 Task: Find emails related to 'softage' in the 'friend' folder using Advanced Find.
Action: Mouse moved to (370, 9)
Screenshot: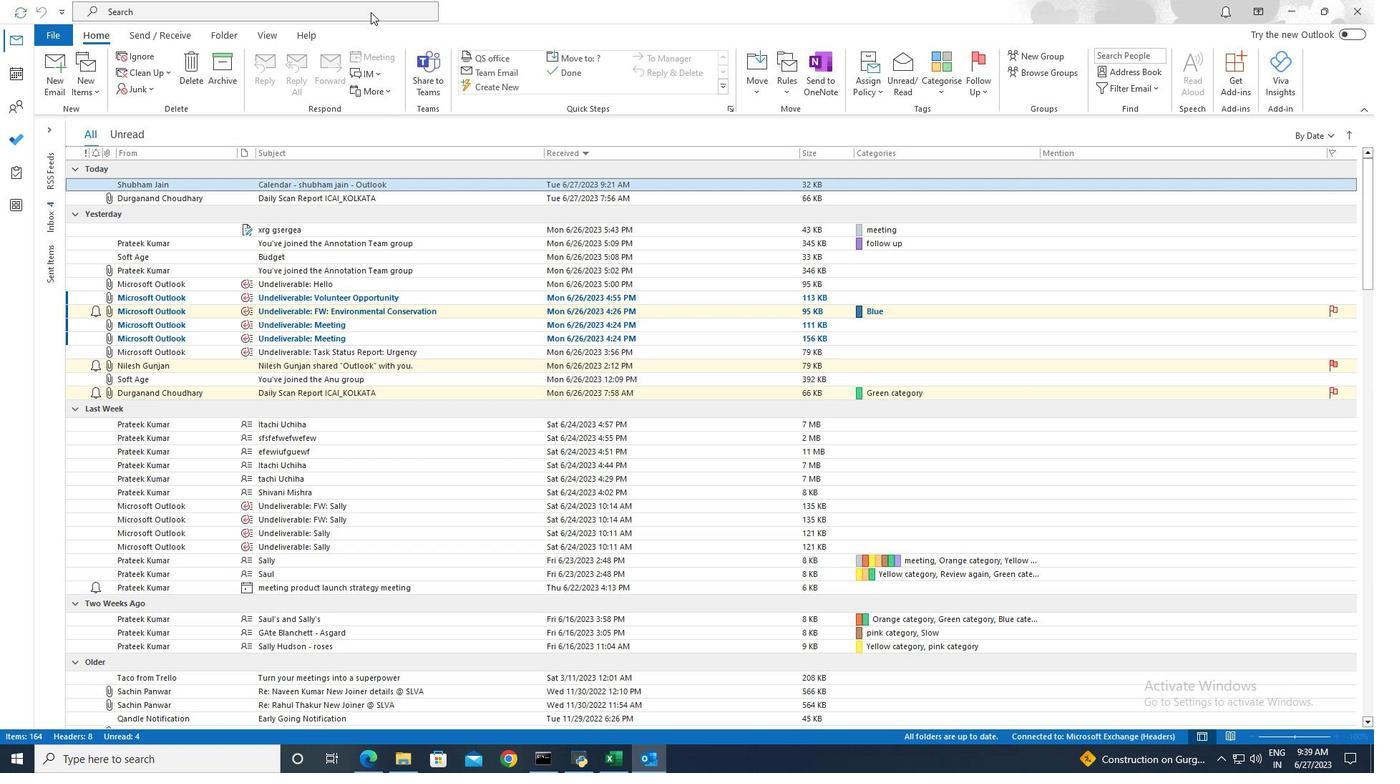 
Action: Mouse pressed left at (370, 9)
Screenshot: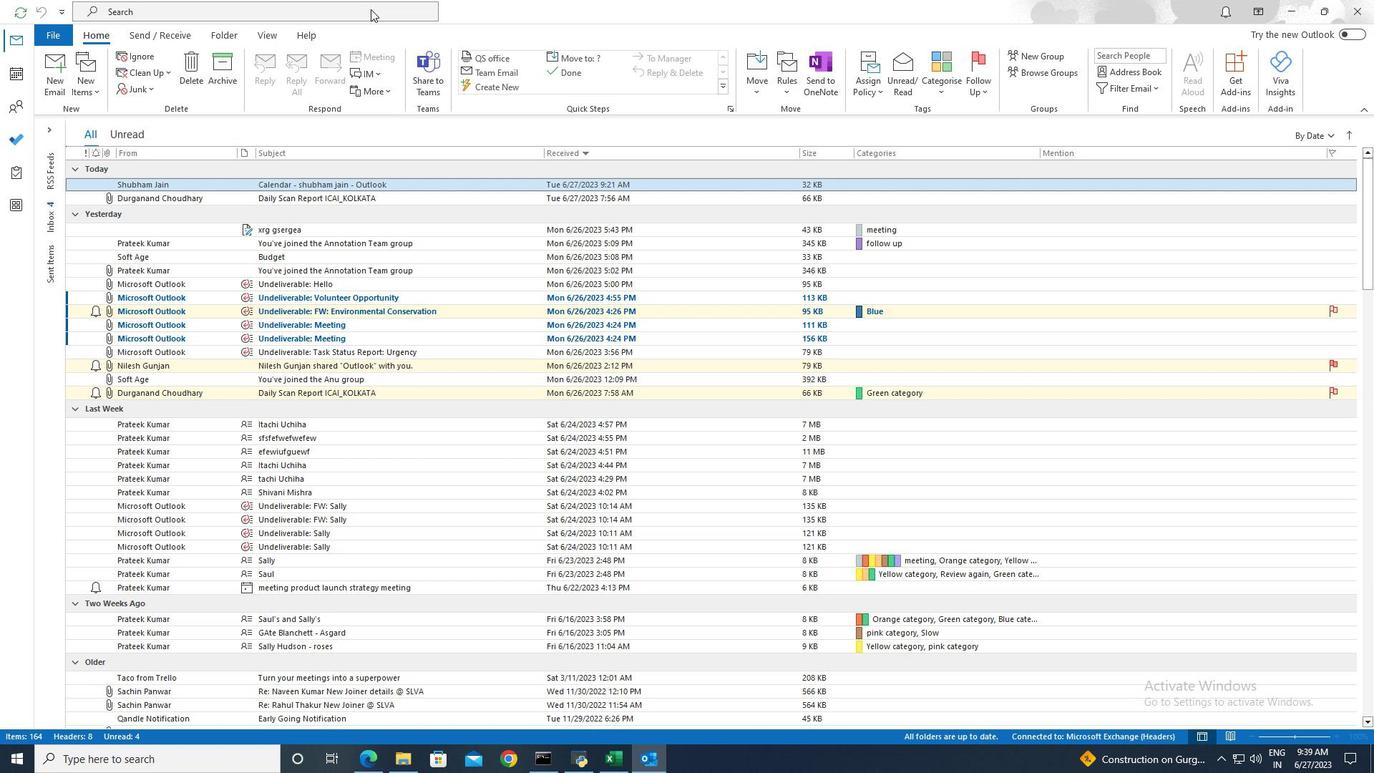 
Action: Mouse moved to (495, 10)
Screenshot: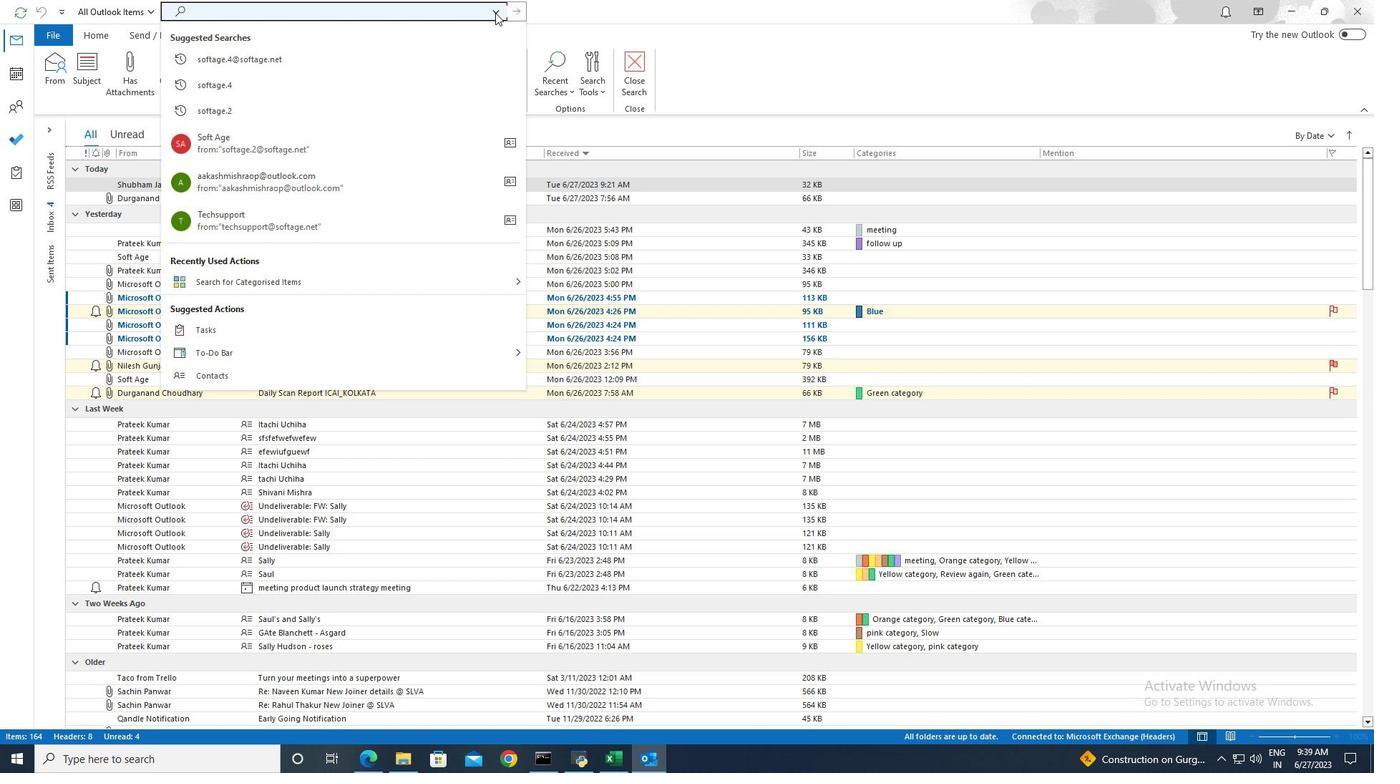 
Action: Mouse pressed left at (495, 10)
Screenshot: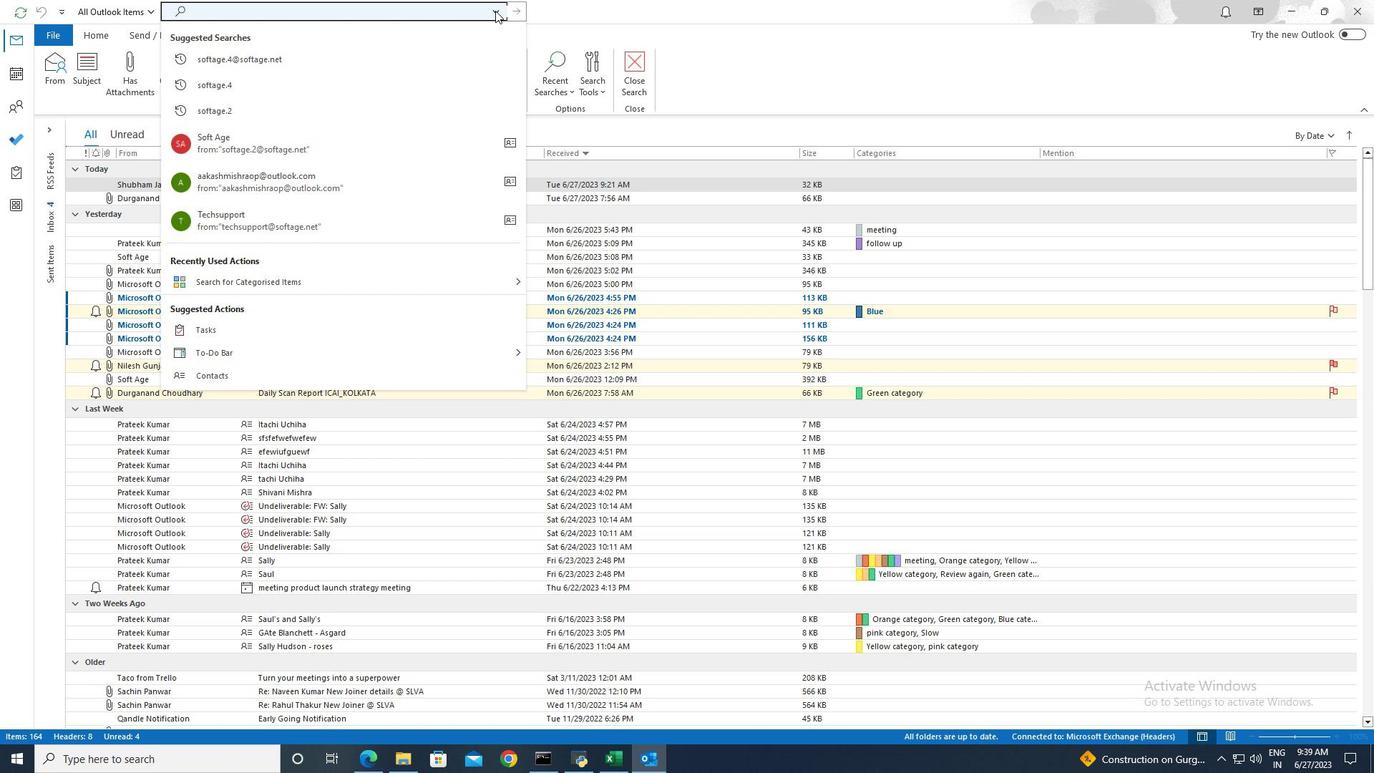 
Action: Mouse moved to (252, 266)
Screenshot: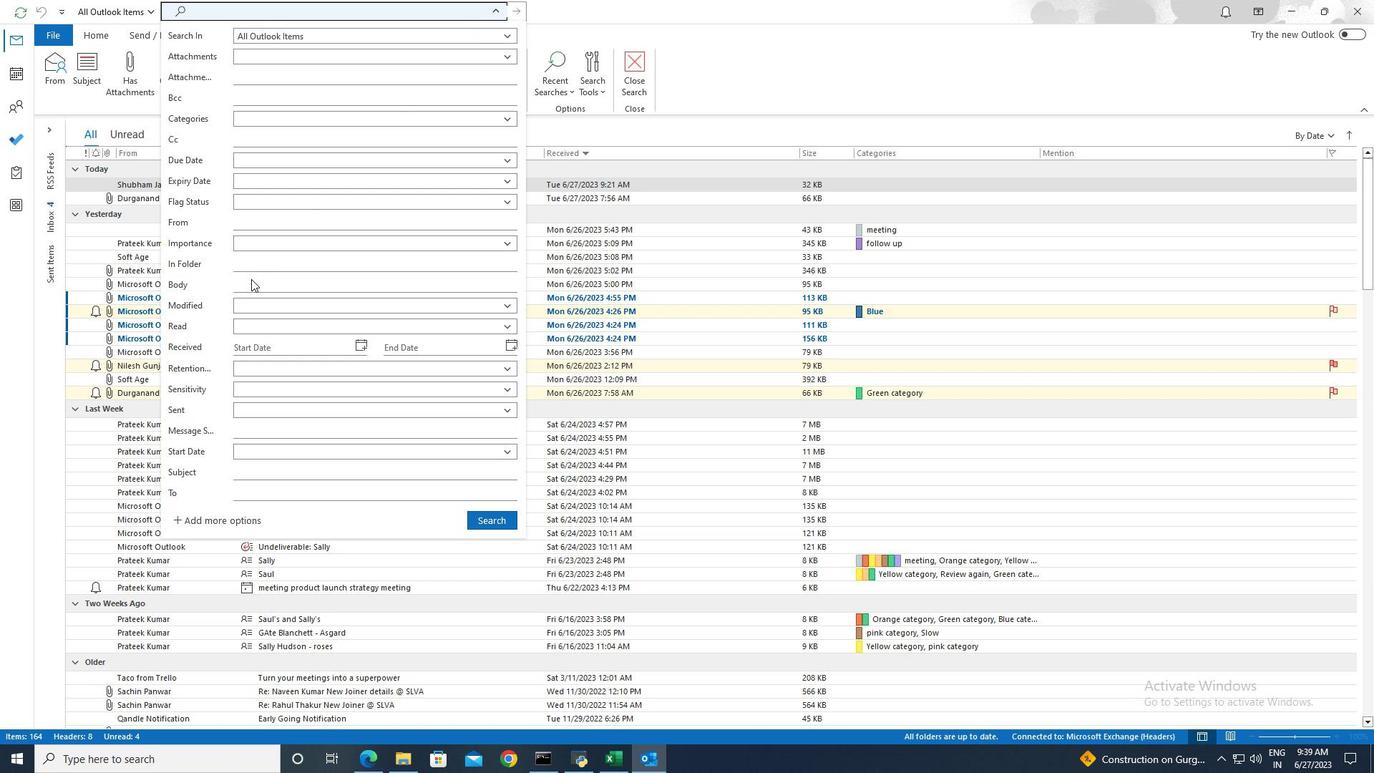 
Action: Mouse pressed left at (252, 266)
Screenshot: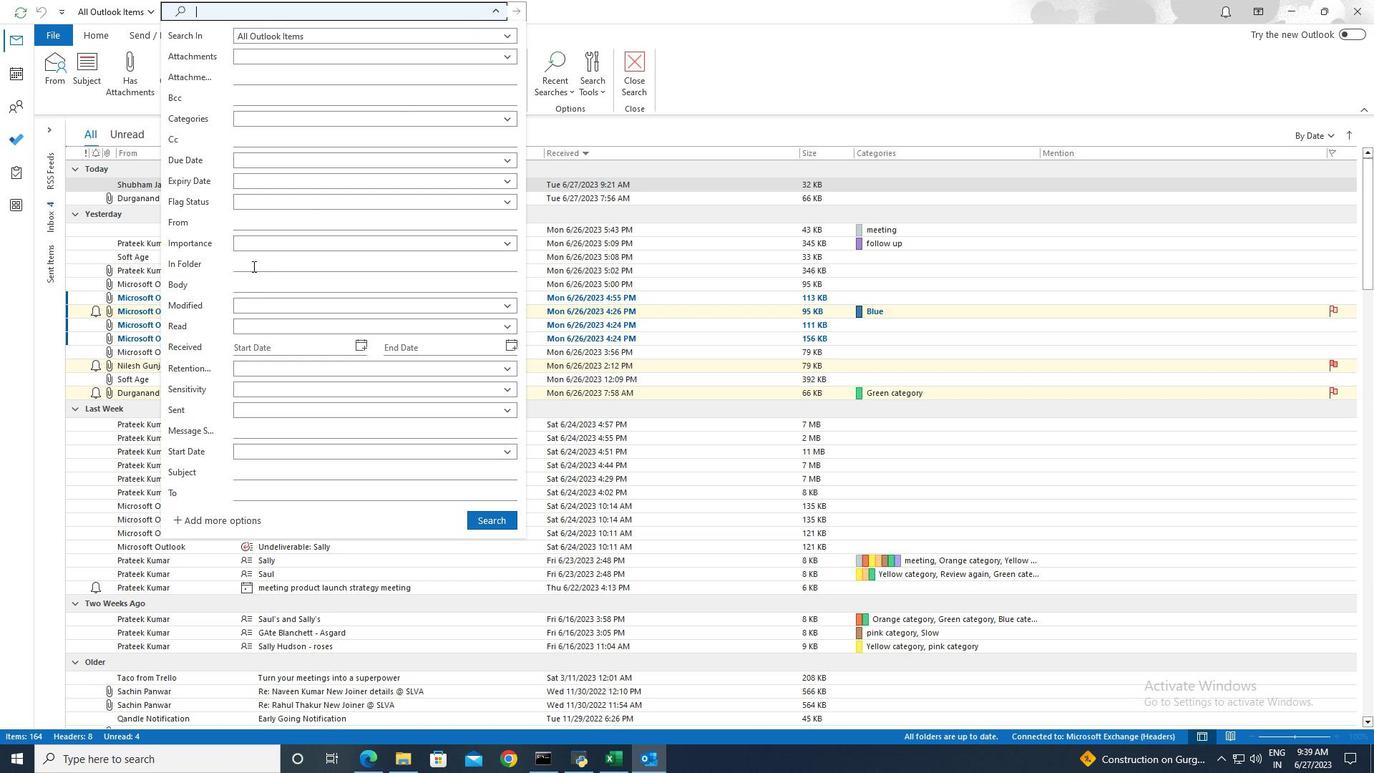
Action: Key pressed friends
Screenshot: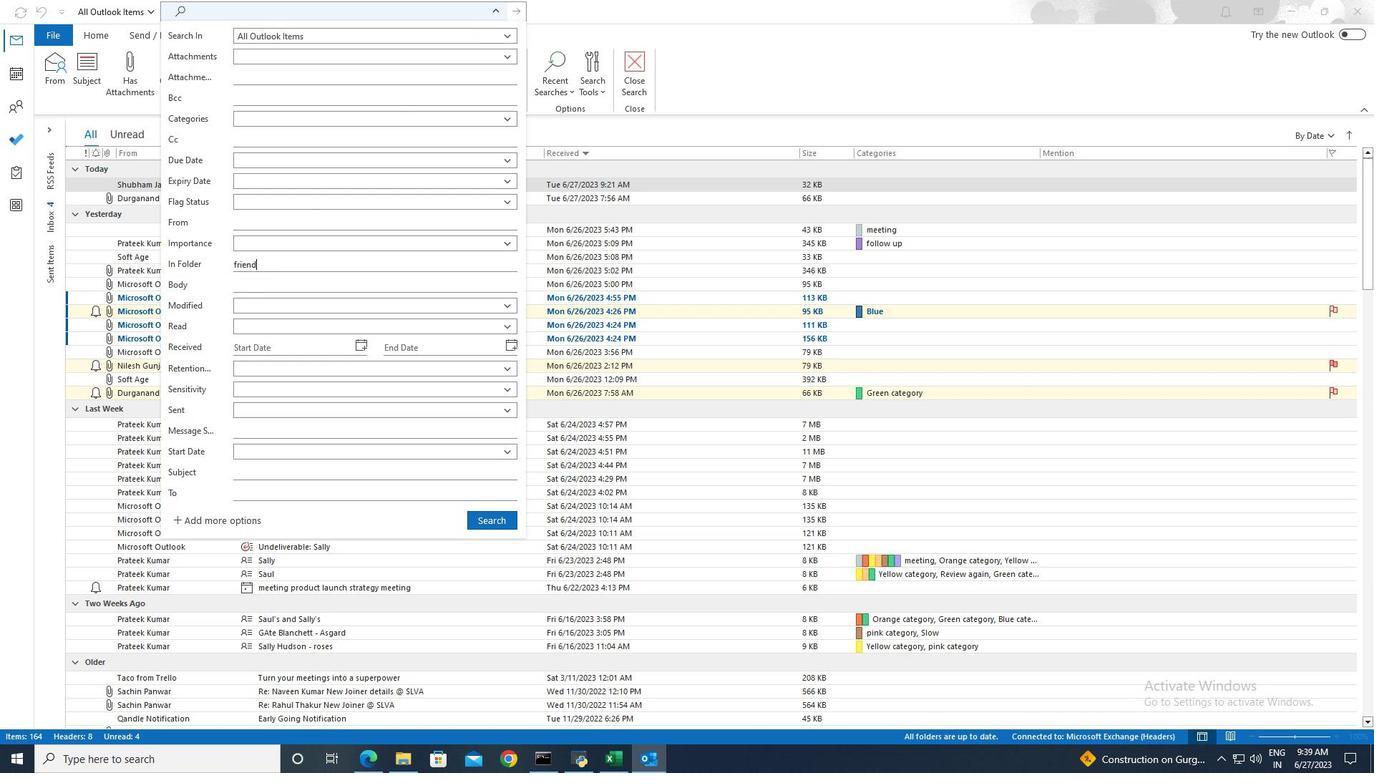
Action: Mouse moved to (497, 516)
Screenshot: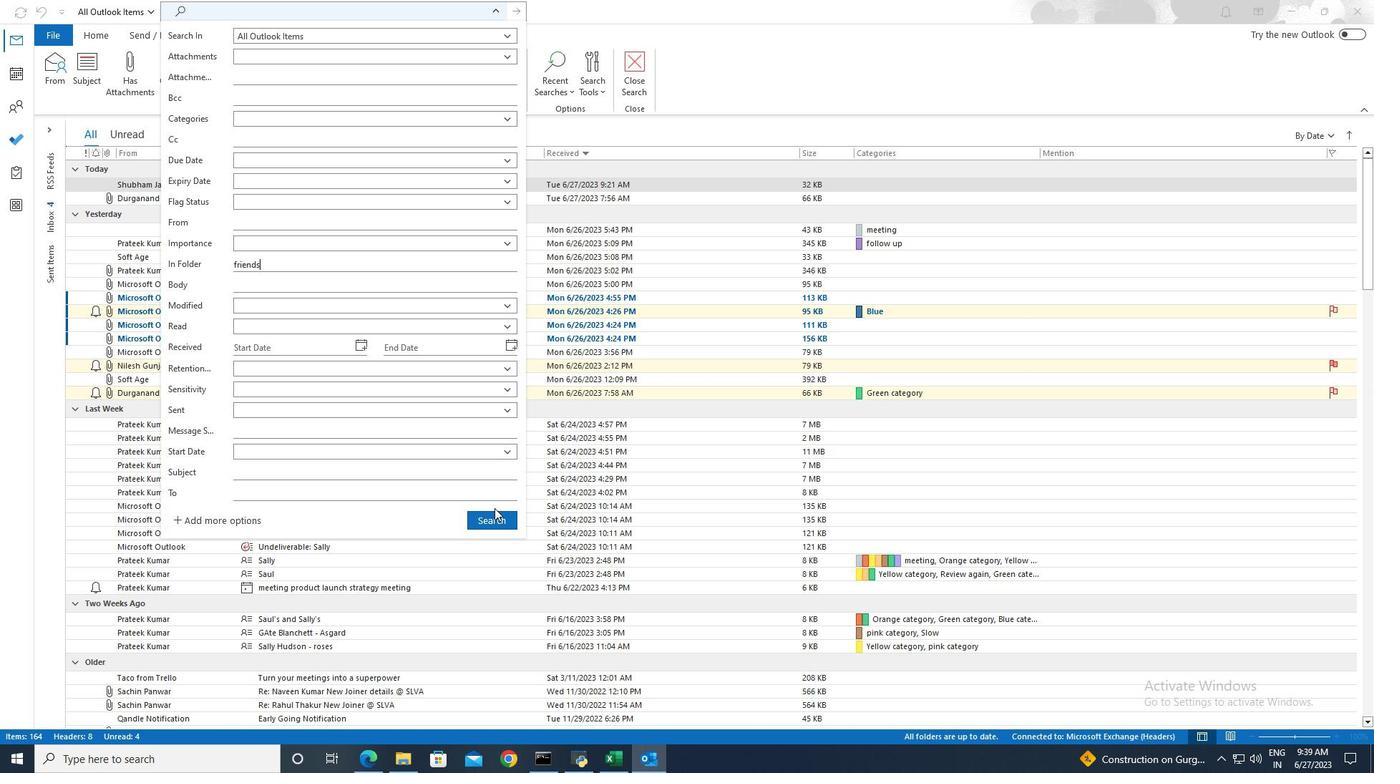 
Action: Mouse pressed left at (497, 516)
Screenshot: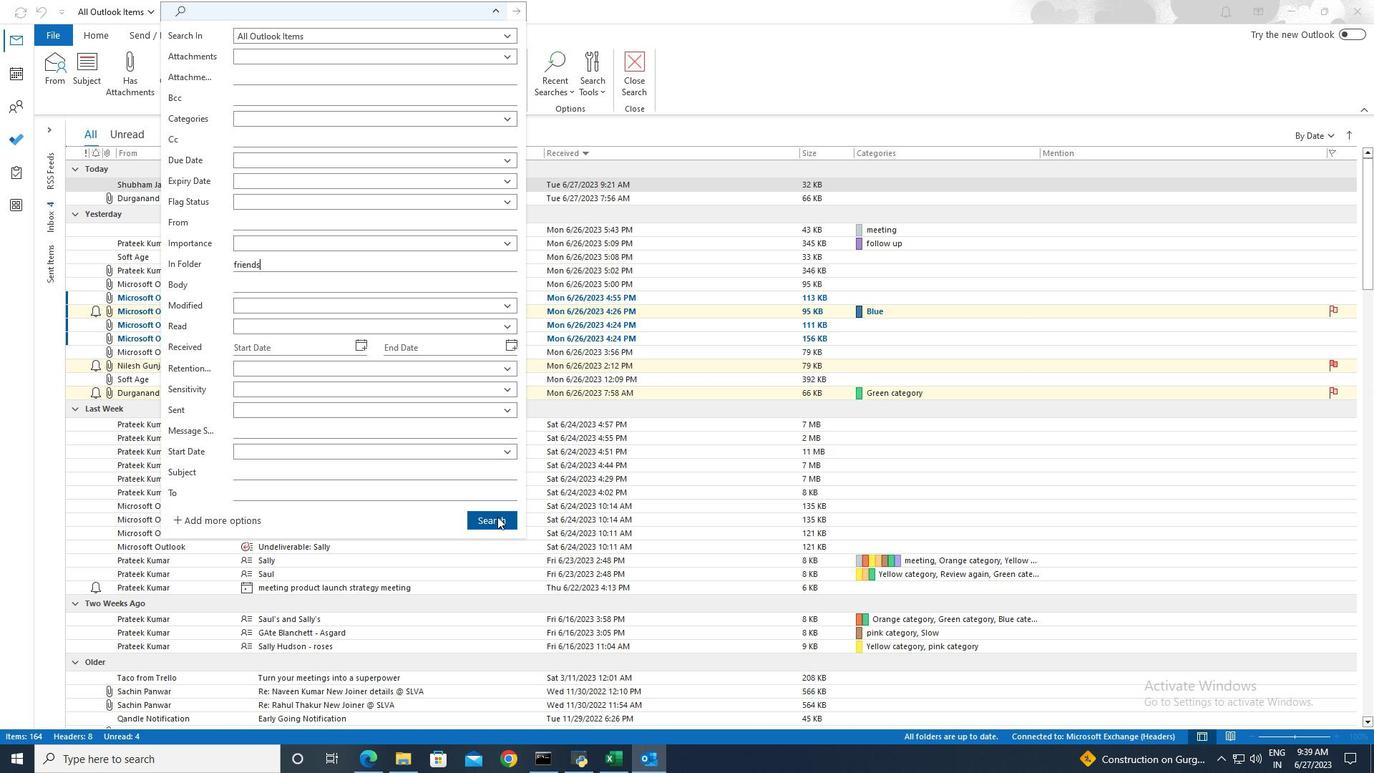 
